 Task: Create Board Influencer Marketing Platforms and Tools to Workspace Branding Agencies. Create Board Sales Territory Planning and Management to Workspace Branding Agencies. Create Board Content Marketing Interactive Quiz Creation and Promotion Strategy to Workspace Branding Agencies
Action: Mouse moved to (316, 53)
Screenshot: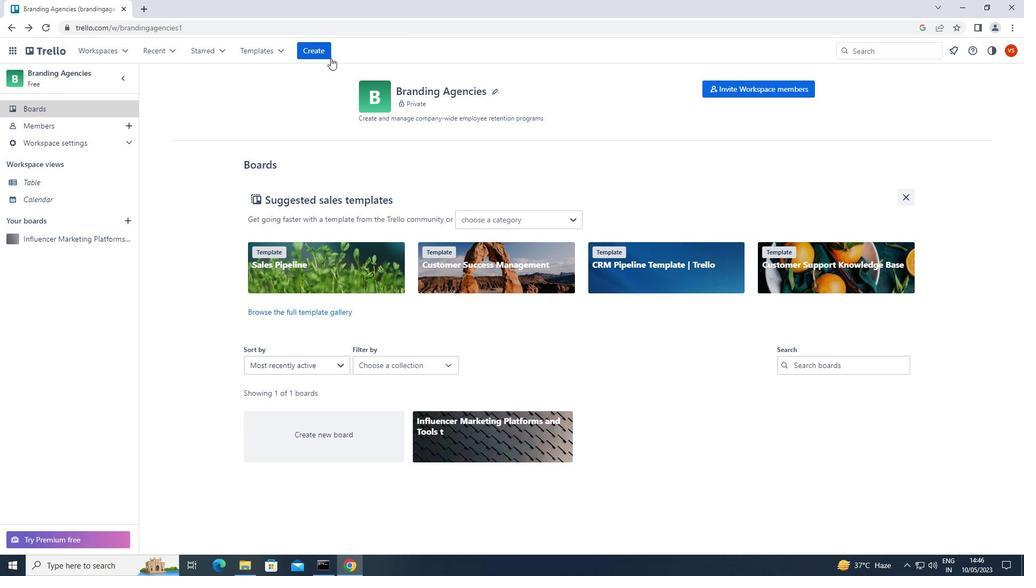 
Action: Mouse pressed left at (316, 53)
Screenshot: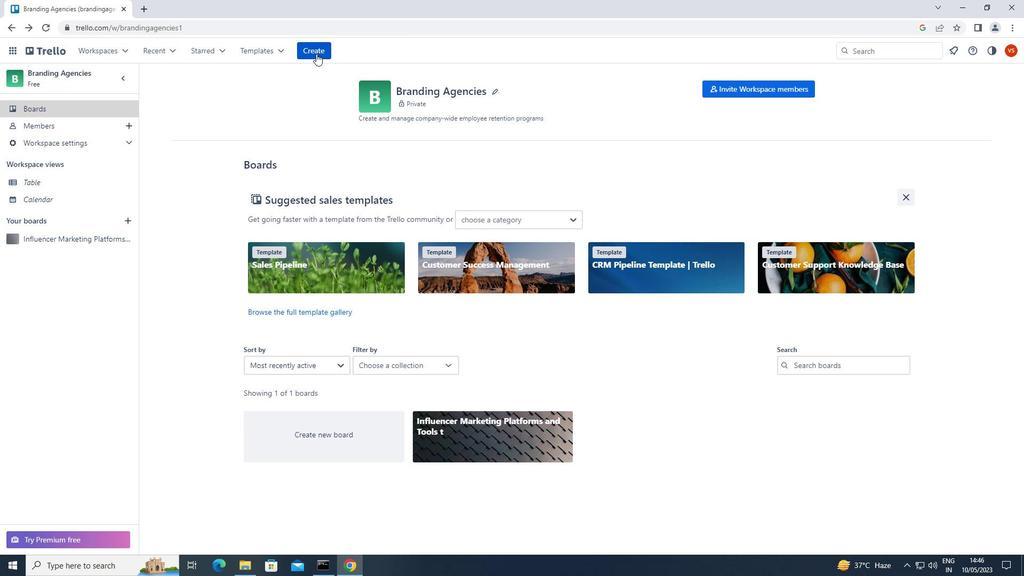 
Action: Mouse moved to (319, 89)
Screenshot: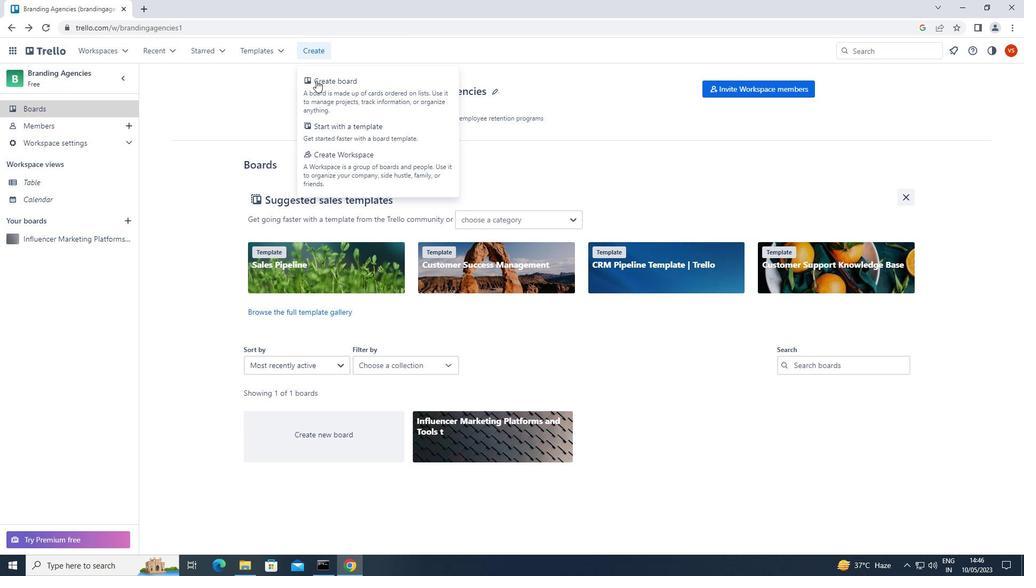 
Action: Mouse pressed left at (319, 89)
Screenshot: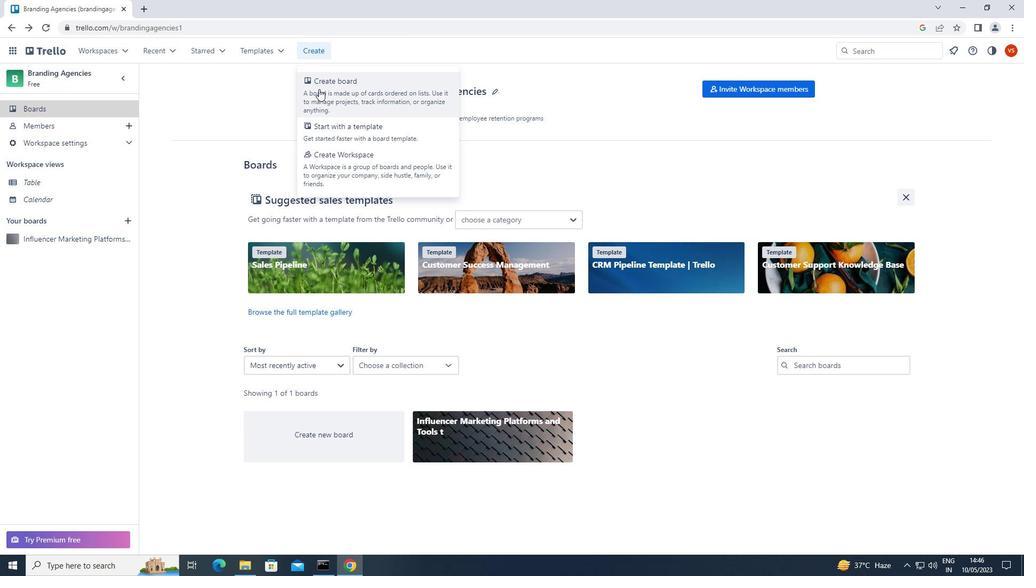 
Action: Mouse moved to (339, 241)
Screenshot: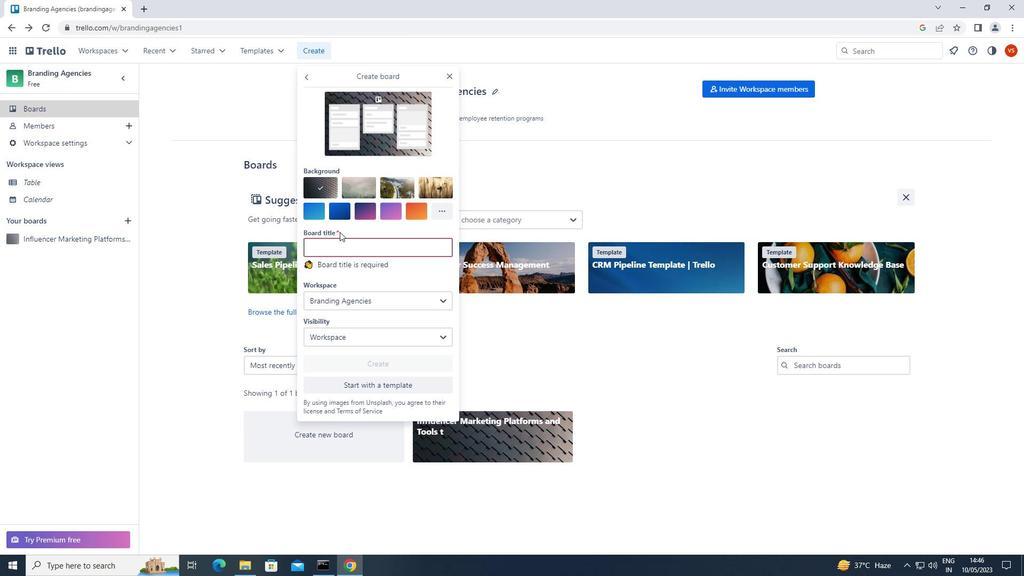 
Action: Key pressed <Key.shift>INFLUENCER<Key.space><Key.shift>MARKETING<Key.space><Key.shift><Key.shift>PLATFORMS<Key.space>AND<Key.space><Key.shift><Key.shift>TOOLS
Screenshot: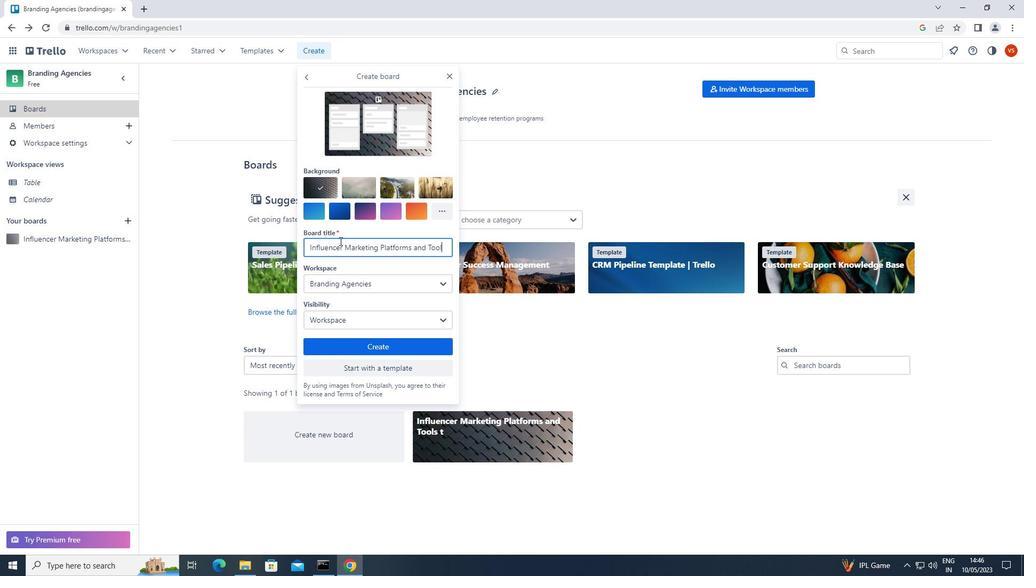 
Action: Mouse moved to (346, 346)
Screenshot: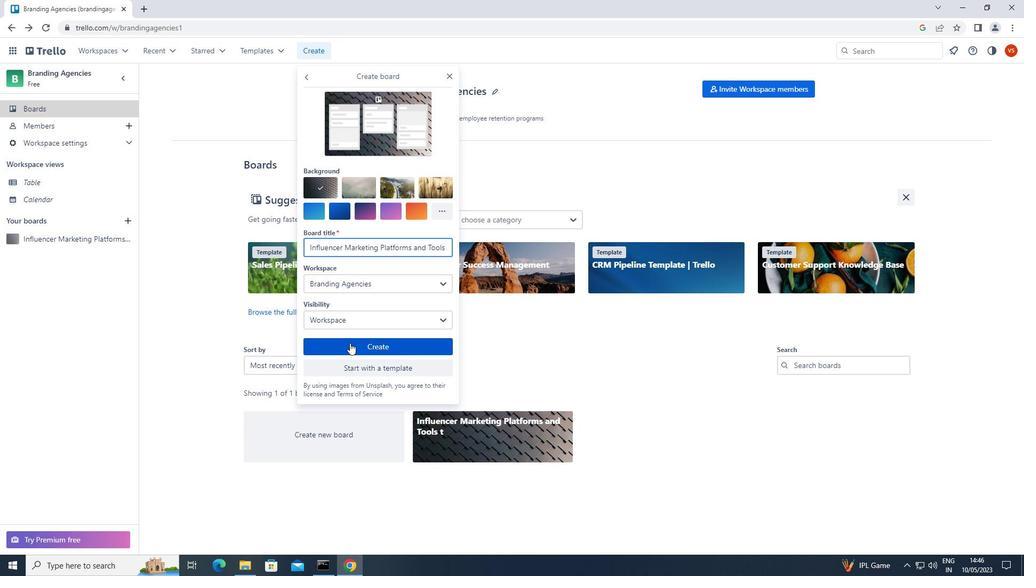 
Action: Mouse pressed left at (346, 346)
Screenshot: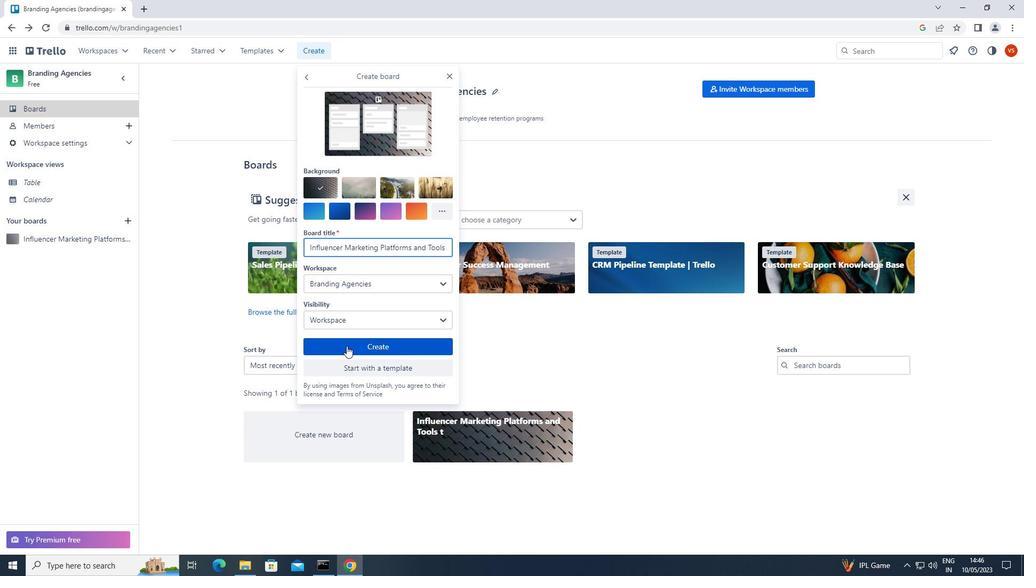 
Action: Mouse moved to (38, 109)
Screenshot: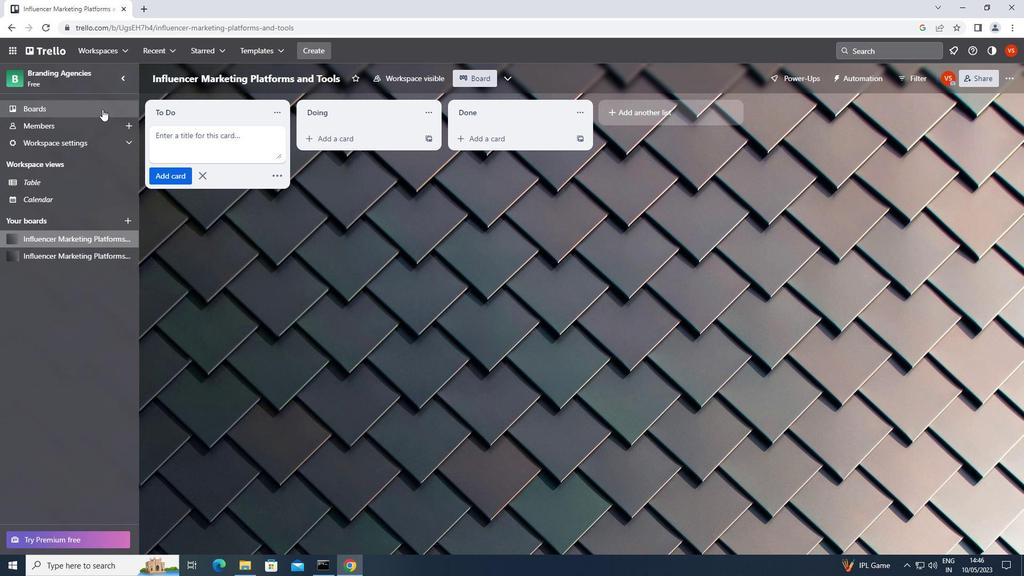 
Action: Mouse pressed left at (38, 109)
Screenshot: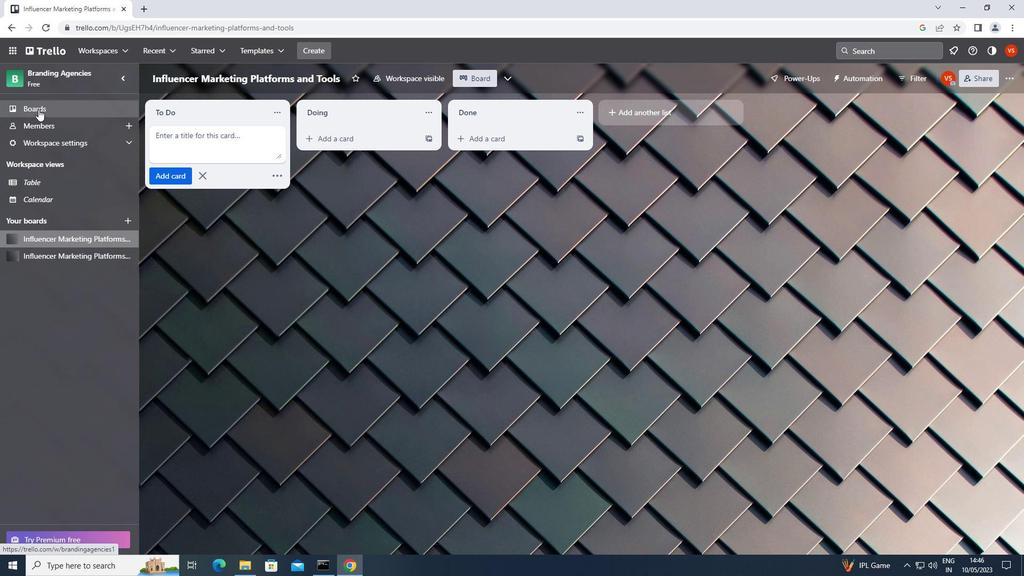 
Action: Mouse moved to (304, 46)
Screenshot: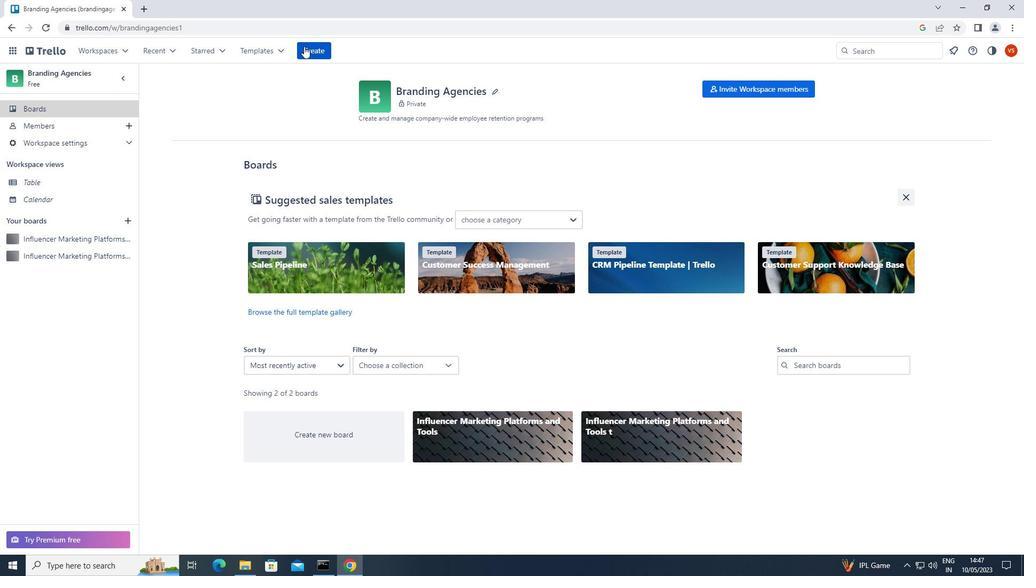 
Action: Mouse pressed left at (304, 46)
Screenshot: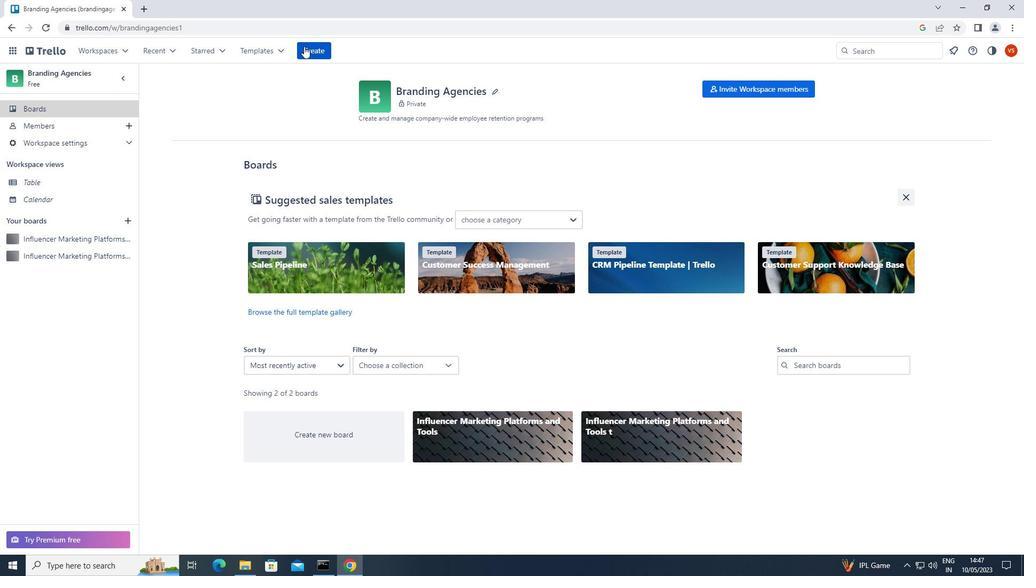 
Action: Mouse moved to (315, 87)
Screenshot: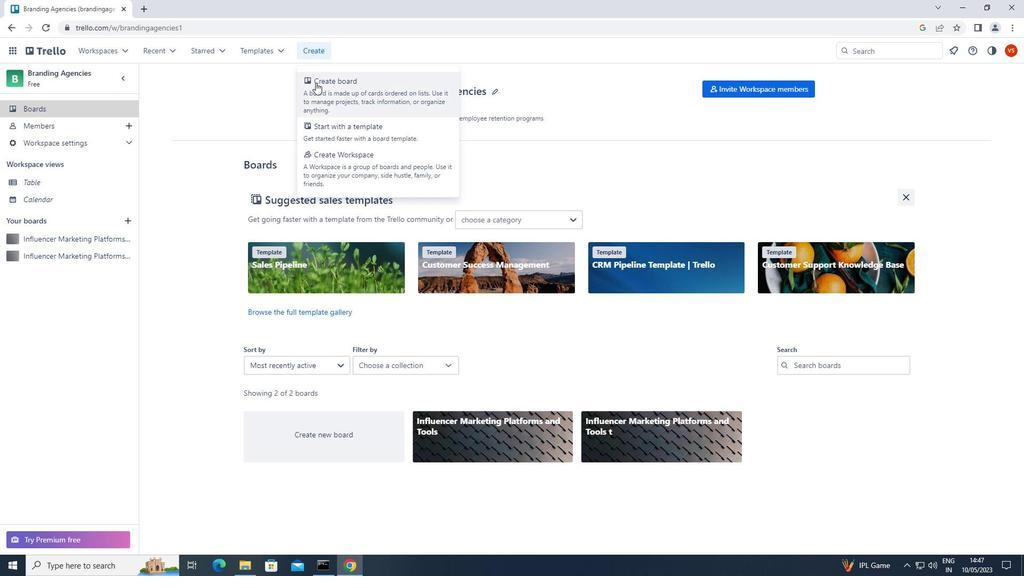 
Action: Mouse pressed left at (315, 87)
Screenshot: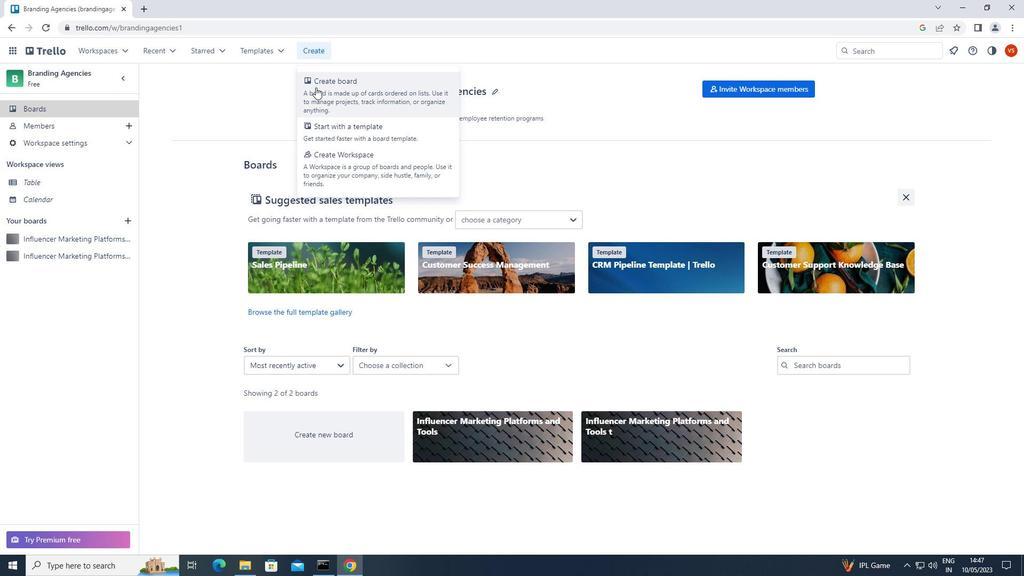 
Action: Mouse moved to (340, 247)
Screenshot: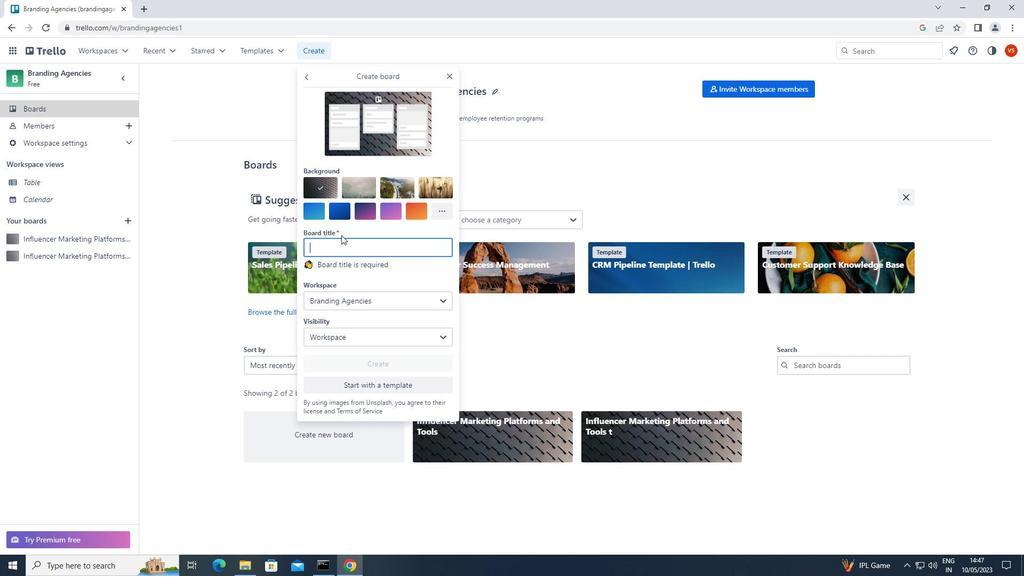 
Action: Key pressed <Key.shift><Key.shift>SALES<Key.space><Key.shift>TERRITORY<Key.space><Key.shift><Key.shift><Key.shift><Key.shift>PLANNING<Key.space>AND<Key.space><Key.shift><Key.shift><Key.shift><Key.shift><Key.shift>MANAGEMENT
Screenshot: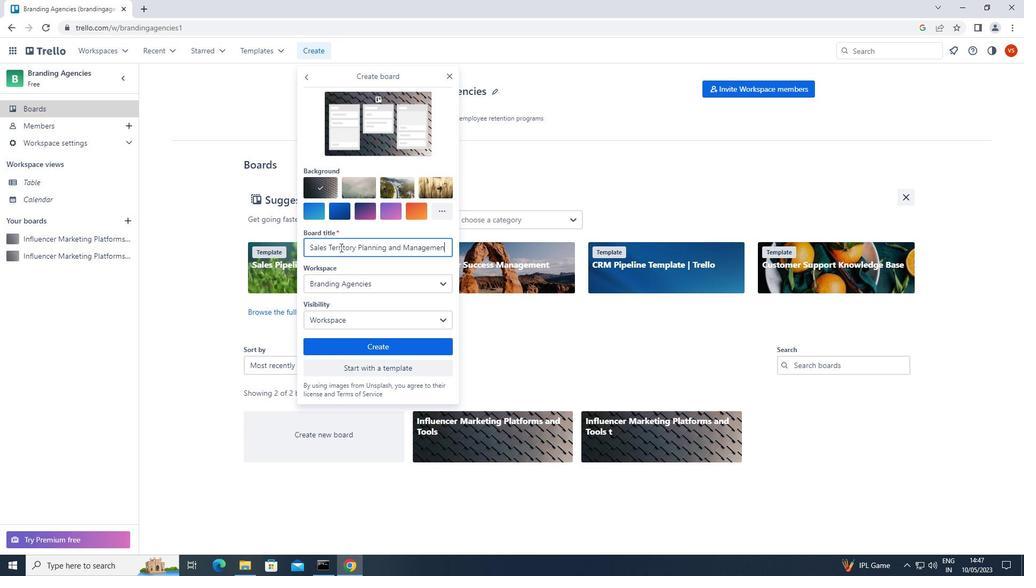 
Action: Mouse moved to (332, 344)
Screenshot: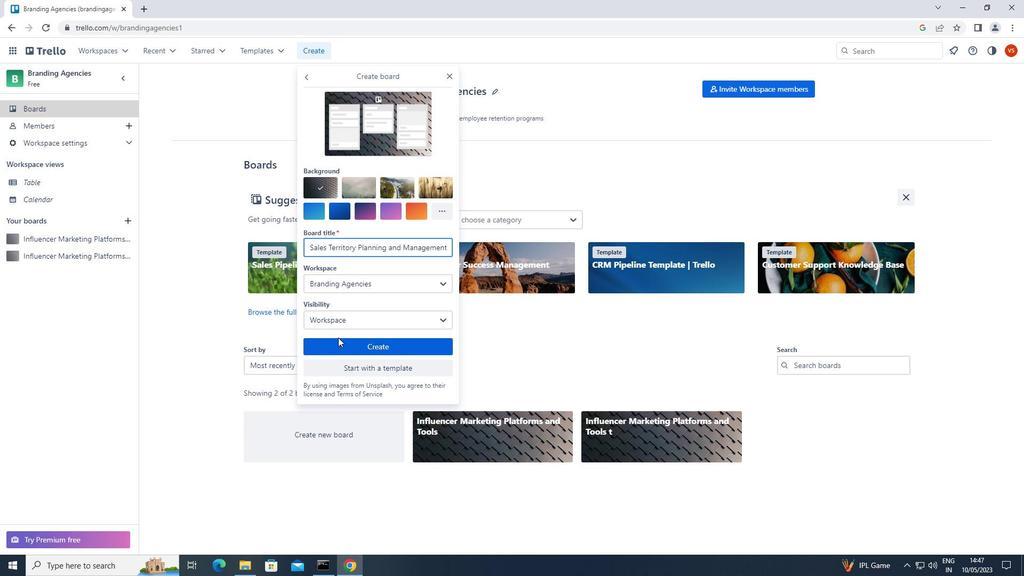 
Action: Mouse pressed left at (332, 344)
Screenshot: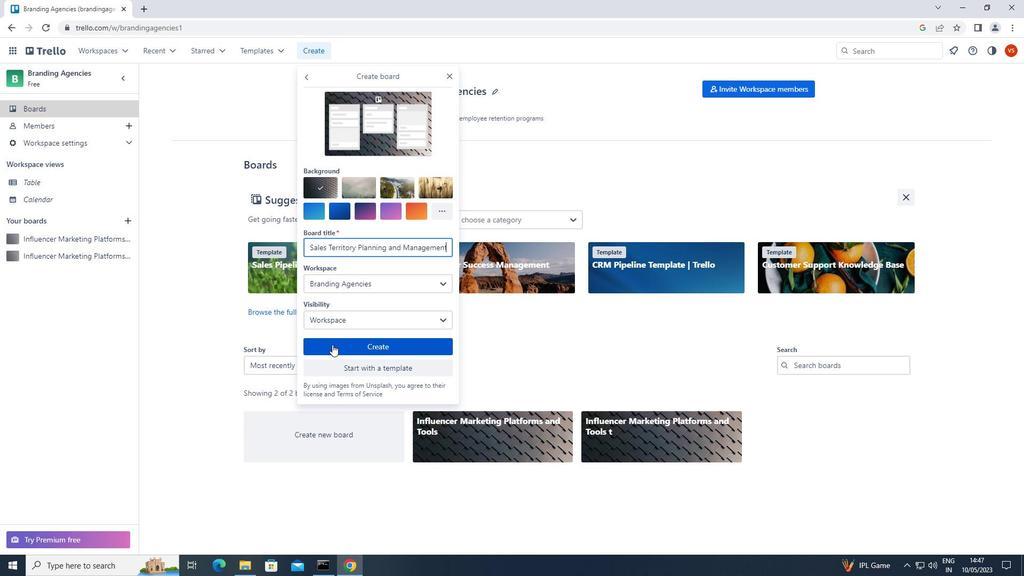 
Action: Mouse moved to (316, 46)
Screenshot: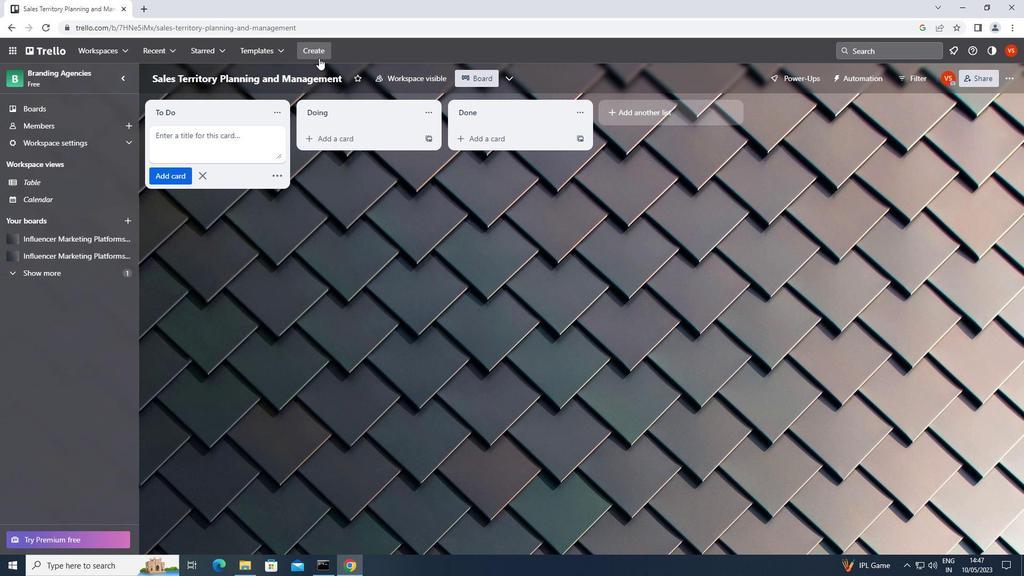 
Action: Mouse pressed left at (316, 46)
Screenshot: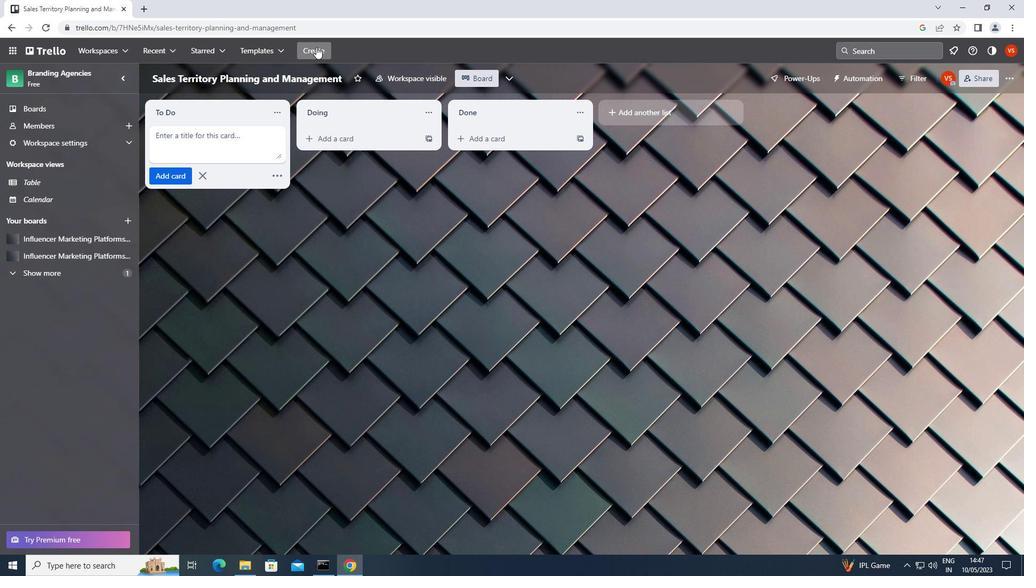 
Action: Mouse moved to (339, 85)
Screenshot: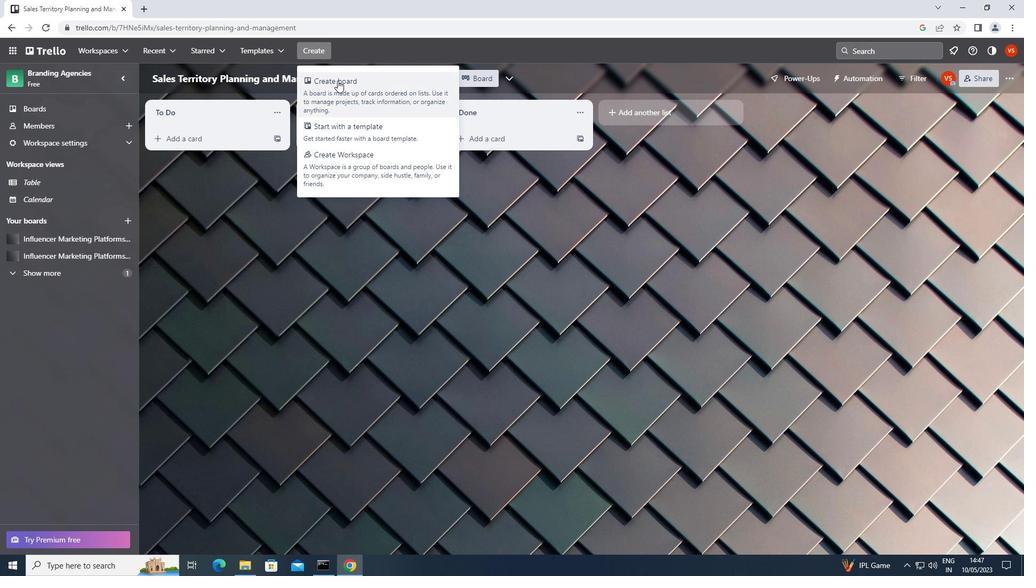 
Action: Mouse pressed left at (339, 85)
Screenshot: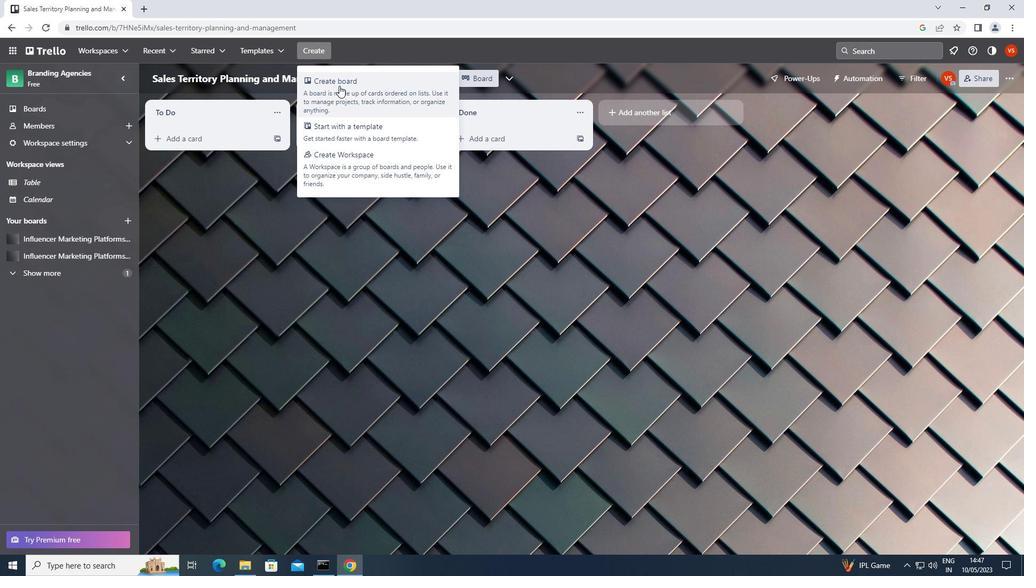 
Action: Mouse moved to (357, 248)
Screenshot: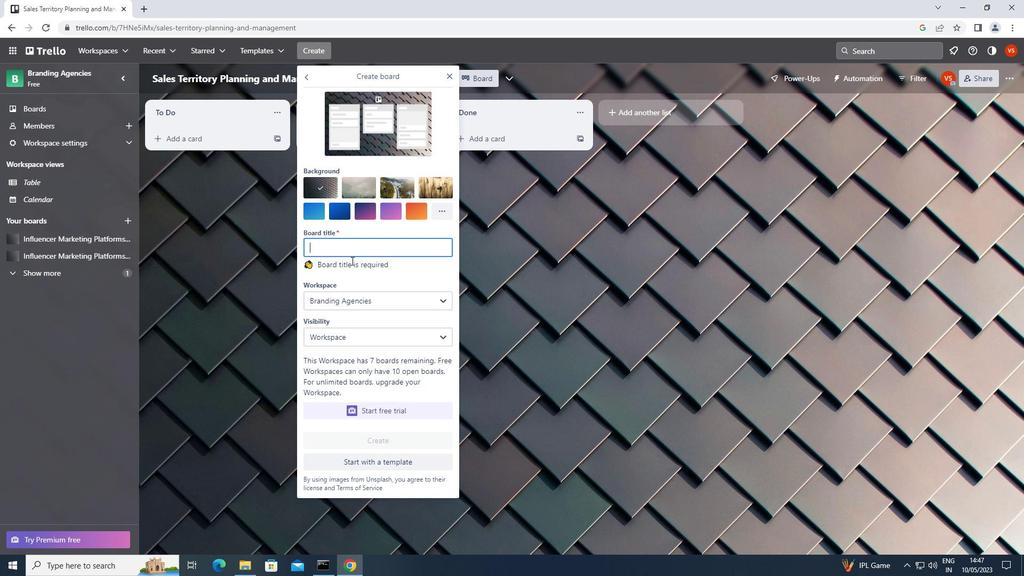 
Action: Key pressed <Key.shift><Key.shift><Key.shift><Key.shift><Key.shift>CONTENT<Key.space><Key.shift><Key.shift>MARKETING<Key.space><Key.shift>INTERACTIVE<Key.space><Key.shift>QUIZ<Key.space><Key.shift>CREATION<Key.space>AND<Key.space><Key.shift><Key.shift><Key.shift><Key.shift><Key.shift>PROMOTION<Key.space><Key.shift><Key.shift><Key.shift><Key.shift><Key.shift><Key.shift>STRATEGY
Screenshot: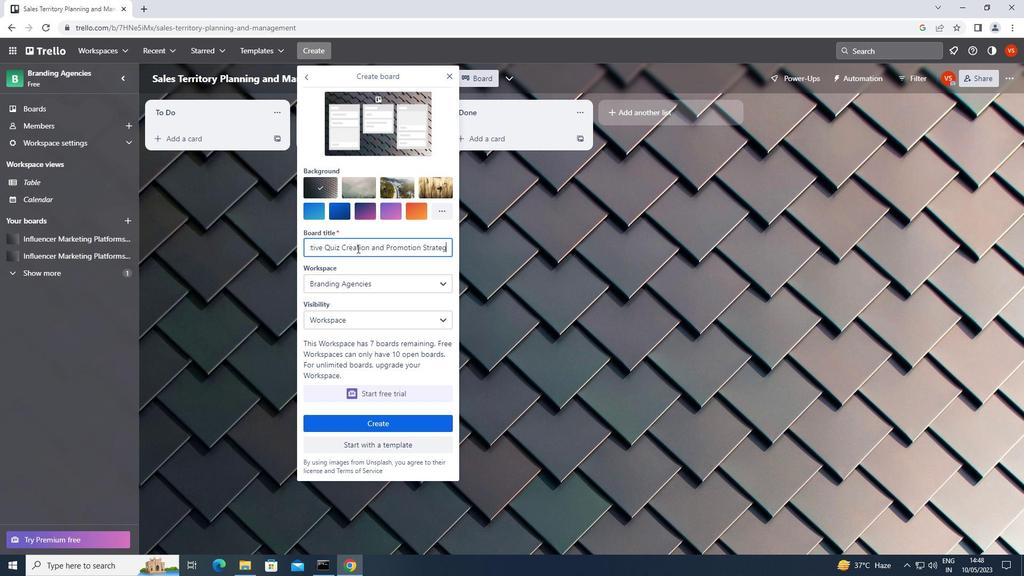 
Action: Mouse moved to (371, 425)
Screenshot: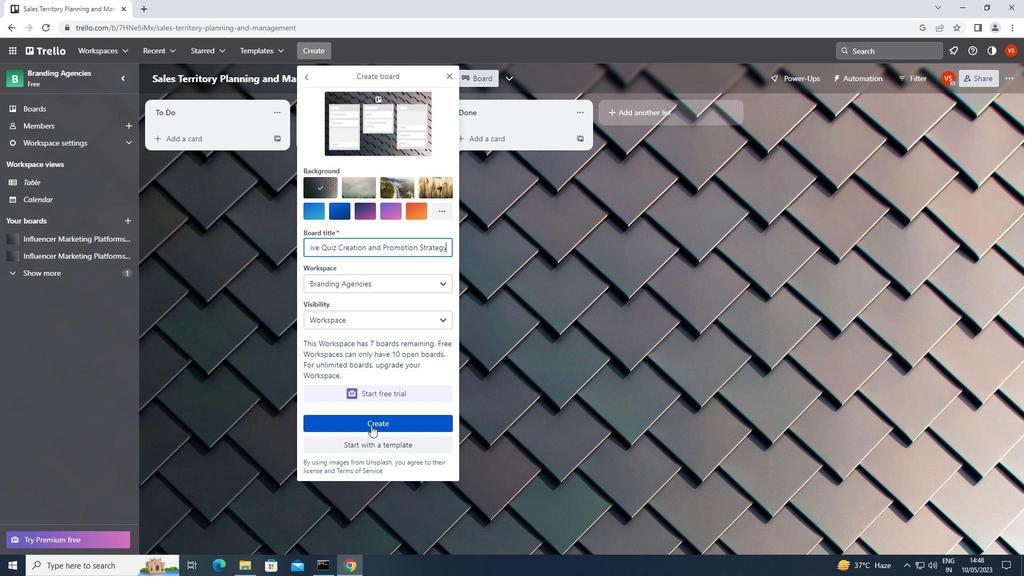 
Action: Mouse pressed left at (371, 425)
Screenshot: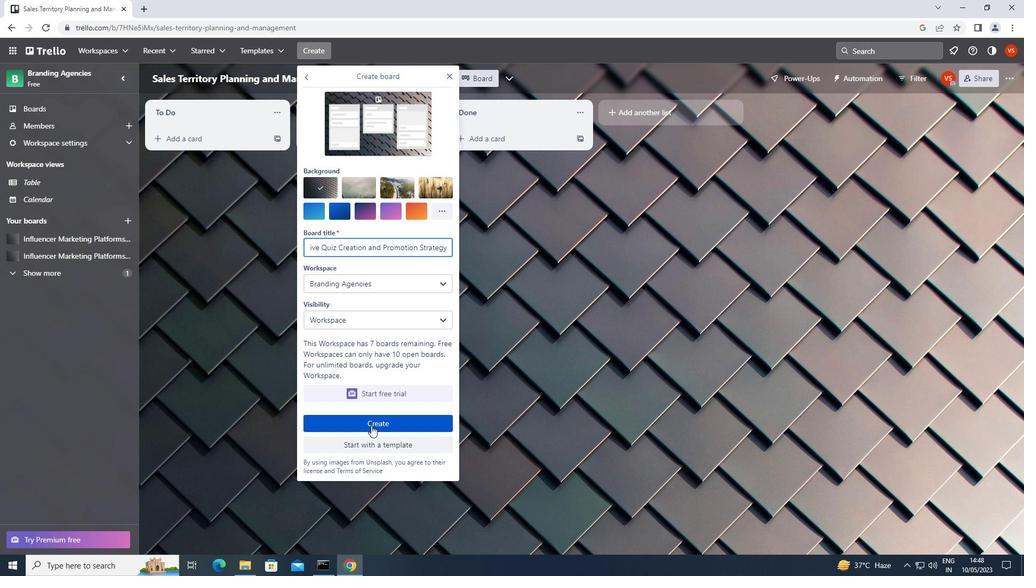 
